 Task: Check the average views per listing of gated community in the last 5 years.
Action: Mouse moved to (1059, 234)
Screenshot: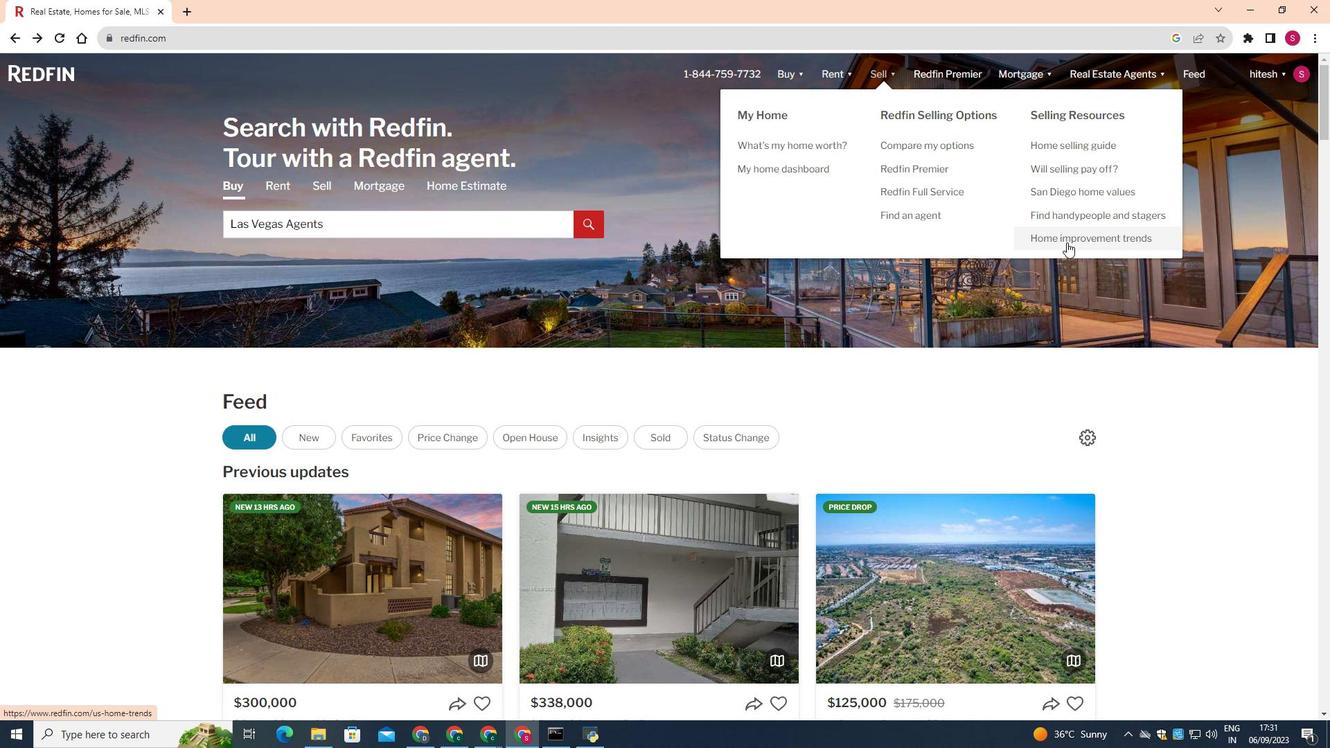 
Action: Mouse pressed left at (1059, 234)
Screenshot: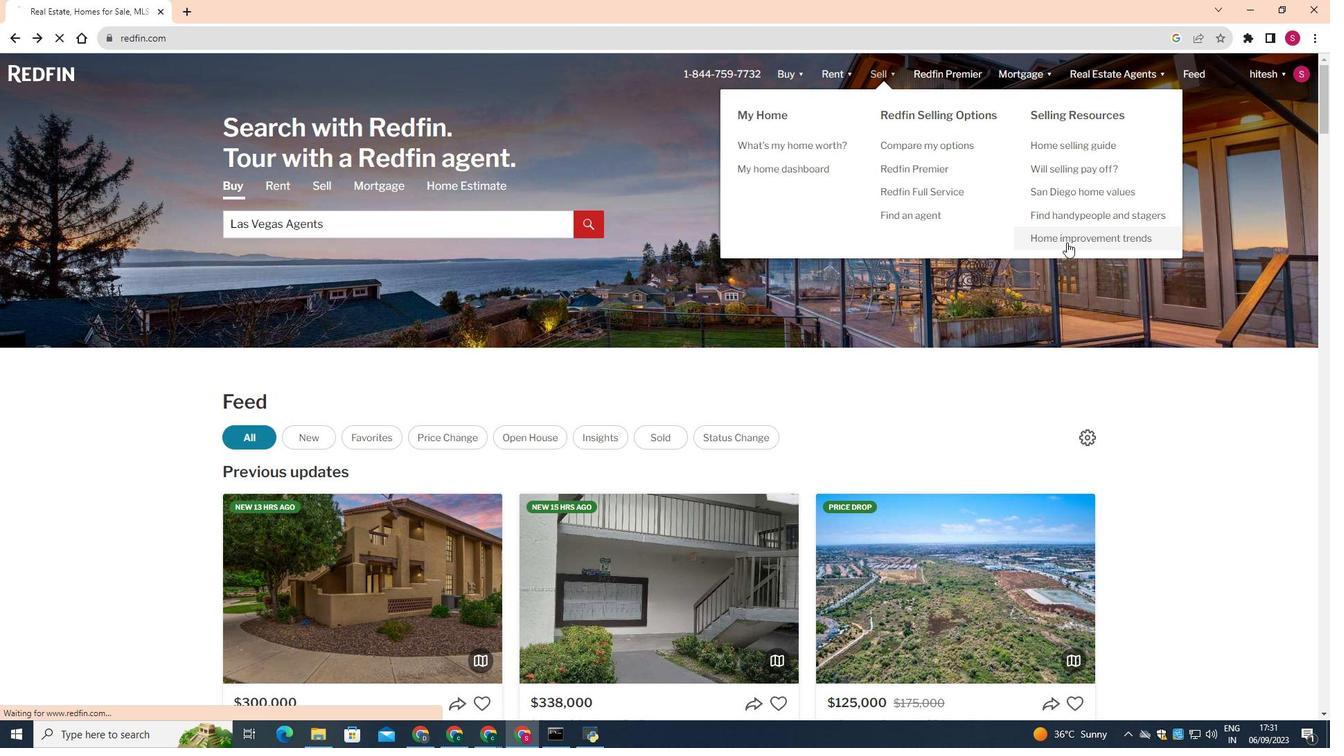 
Action: Mouse moved to (326, 255)
Screenshot: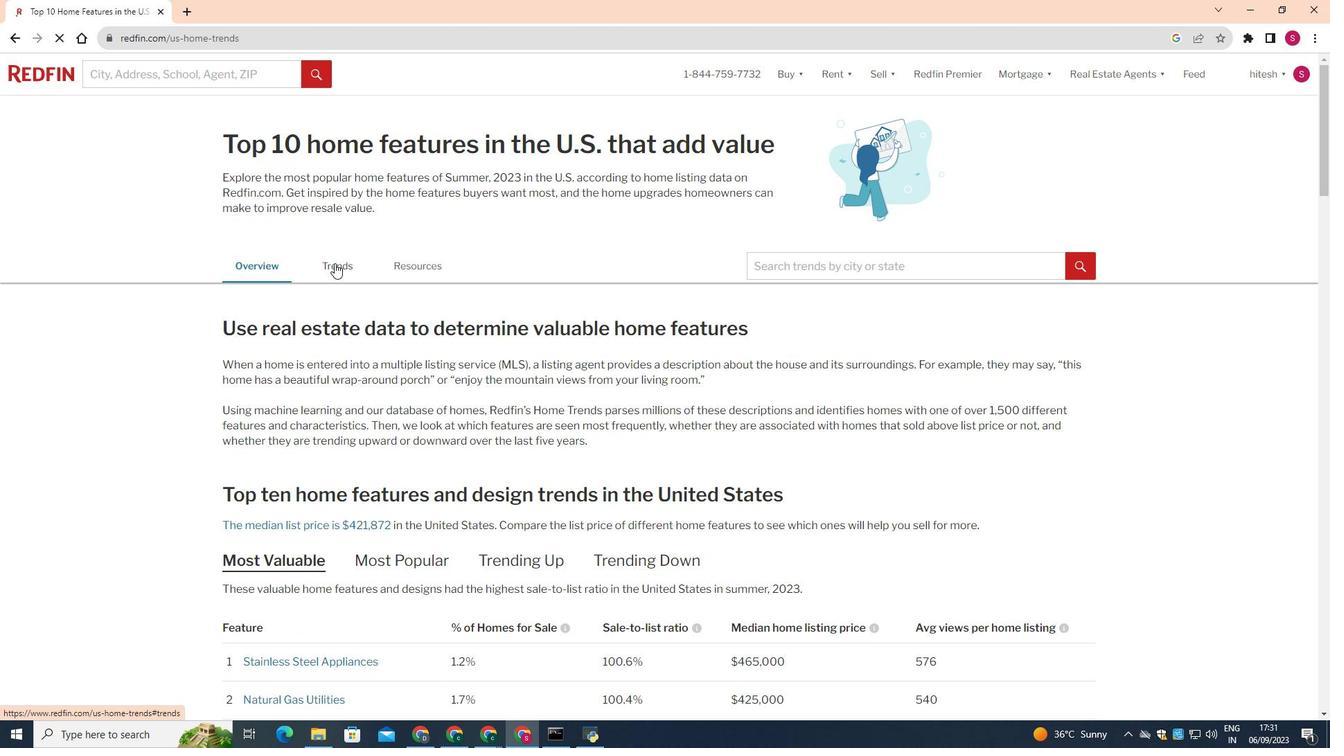 
Action: Mouse pressed left at (326, 255)
Screenshot: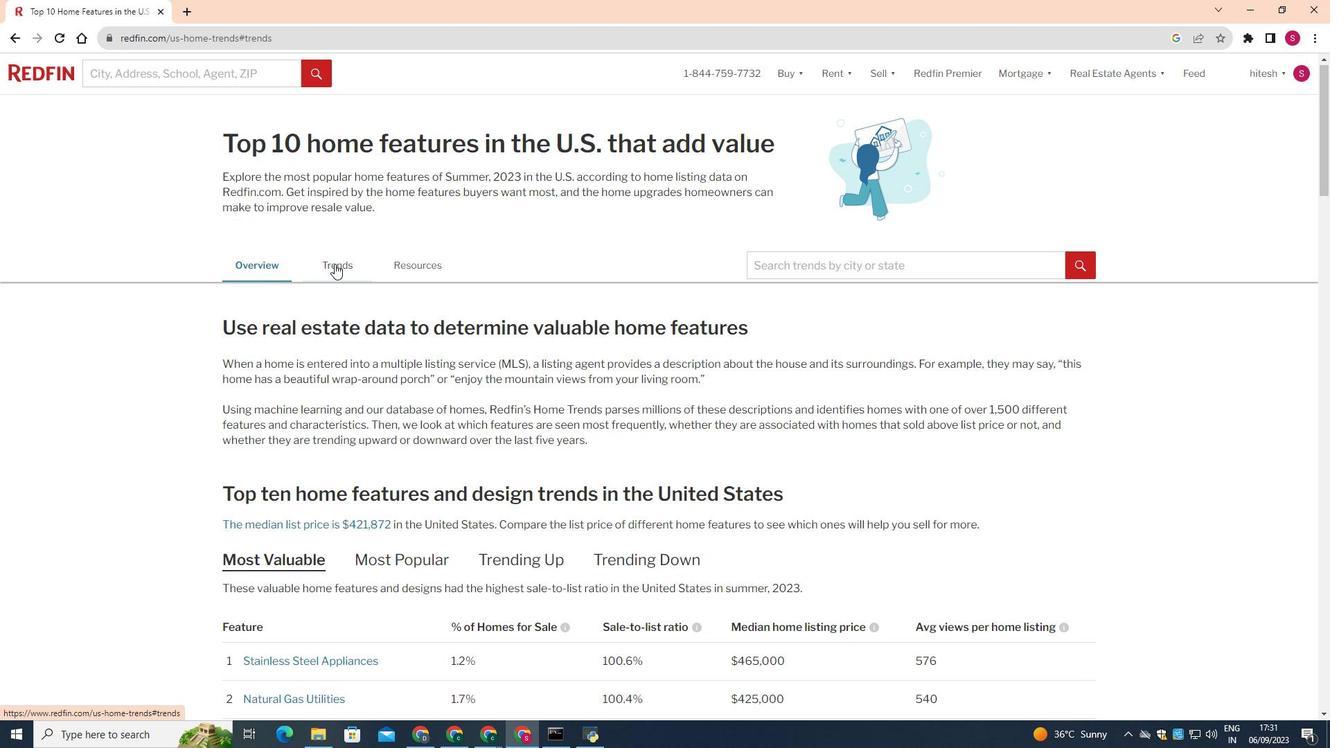 
Action: Mouse moved to (367, 321)
Screenshot: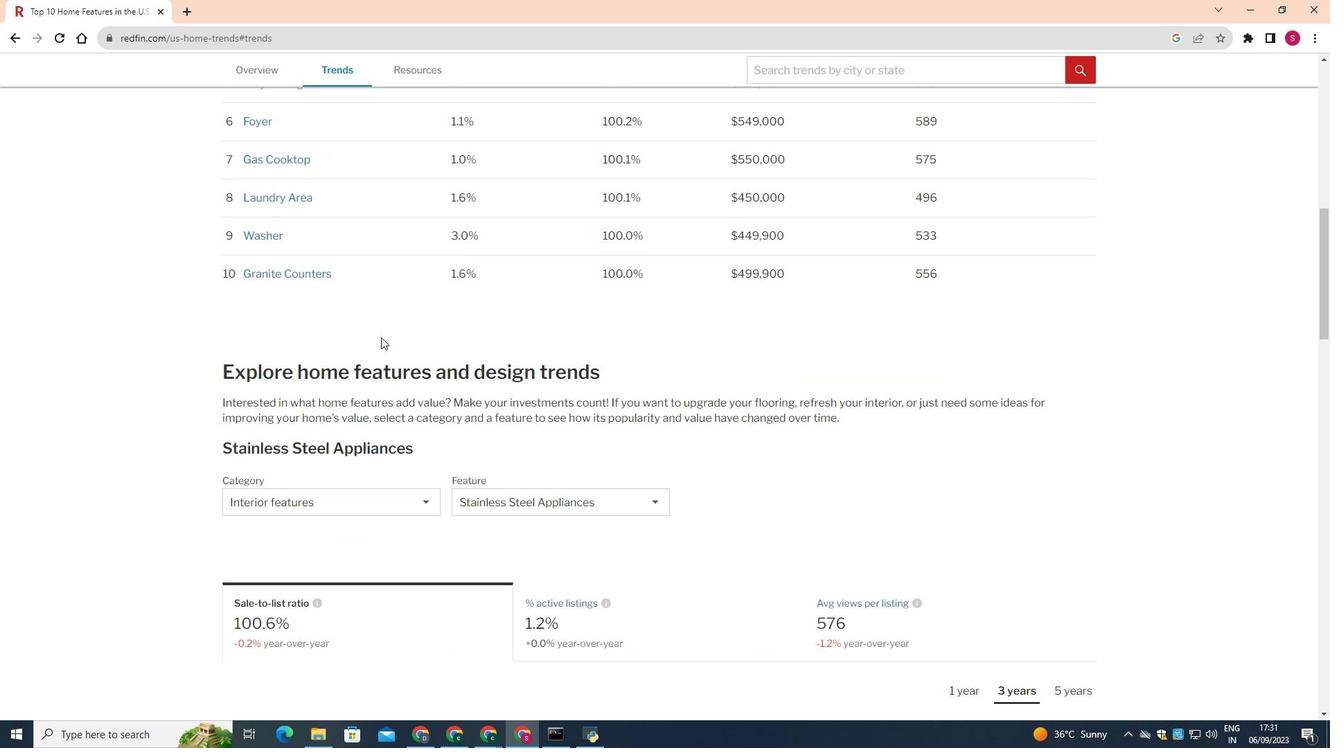 
Action: Mouse scrolled (367, 320) with delta (0, 0)
Screenshot: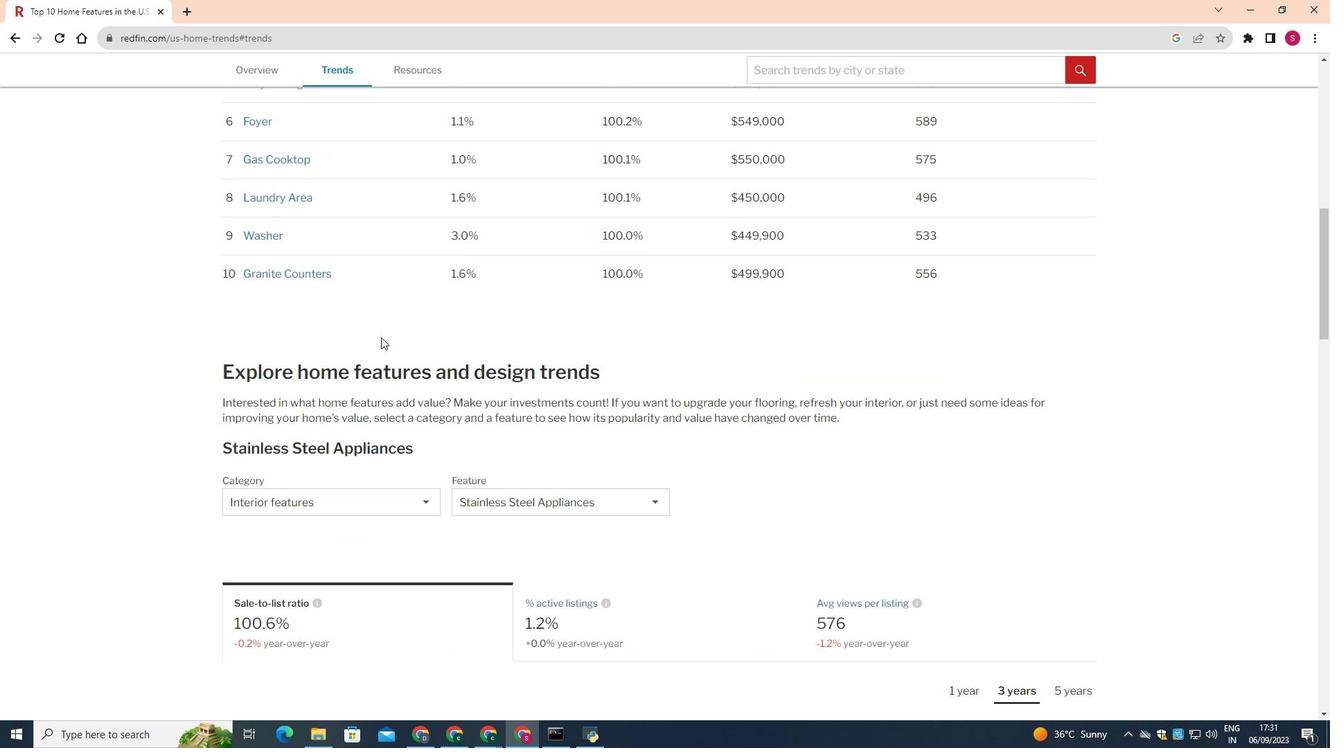 
Action: Mouse moved to (369, 329)
Screenshot: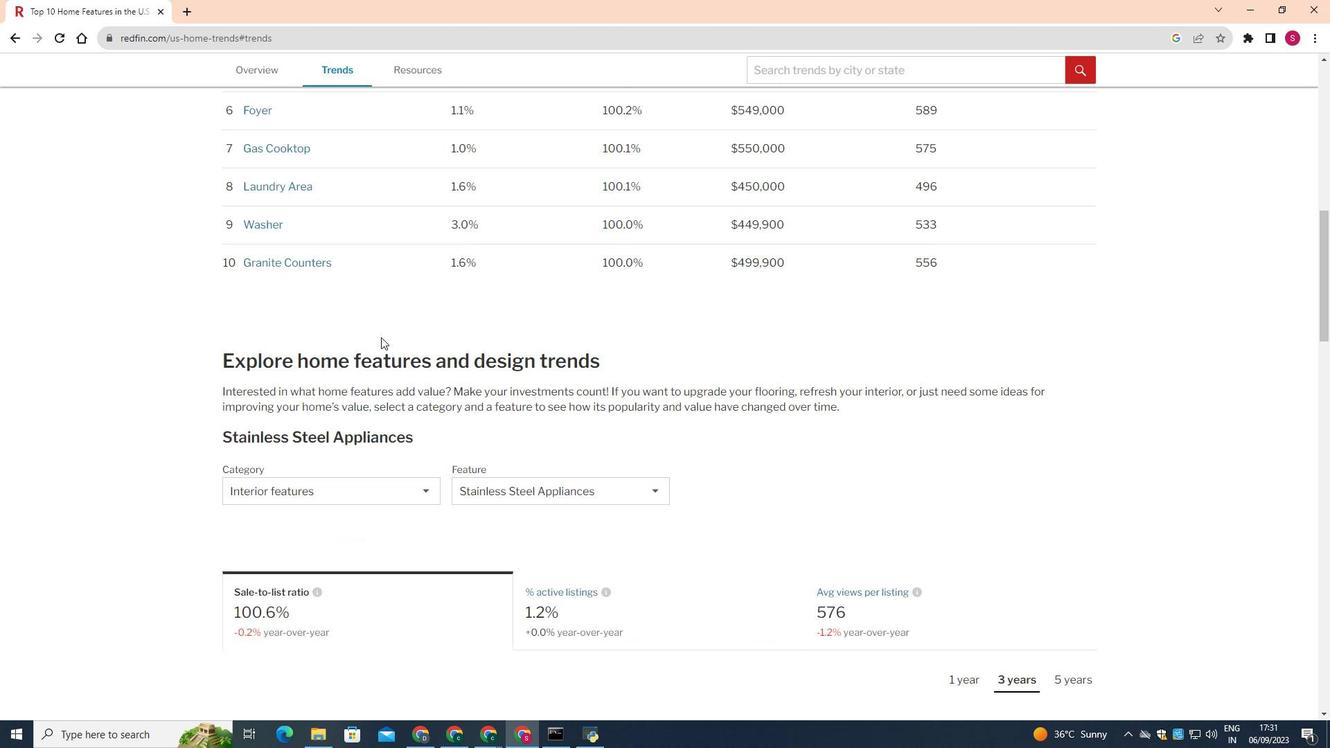 
Action: Mouse scrolled (369, 329) with delta (0, 0)
Screenshot: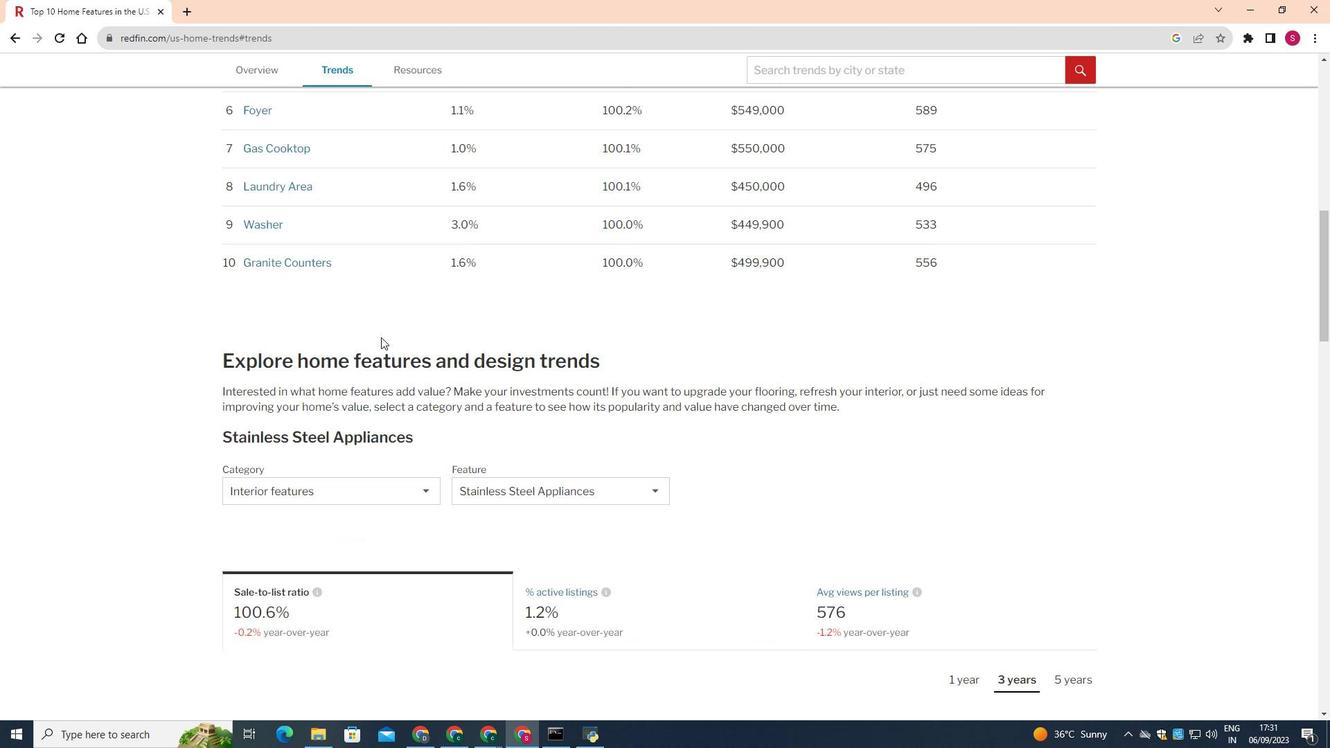 
Action: Mouse scrolled (369, 329) with delta (0, 0)
Screenshot: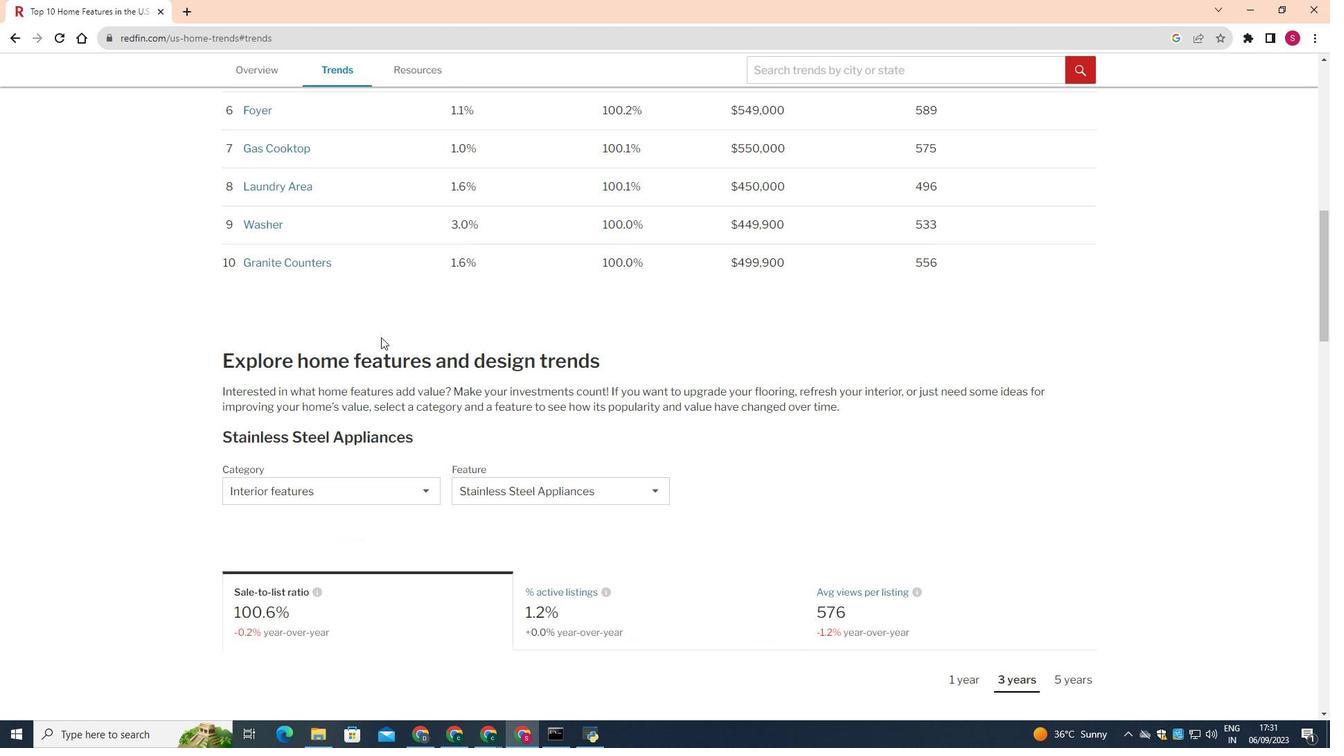 
Action: Mouse scrolled (369, 329) with delta (0, 0)
Screenshot: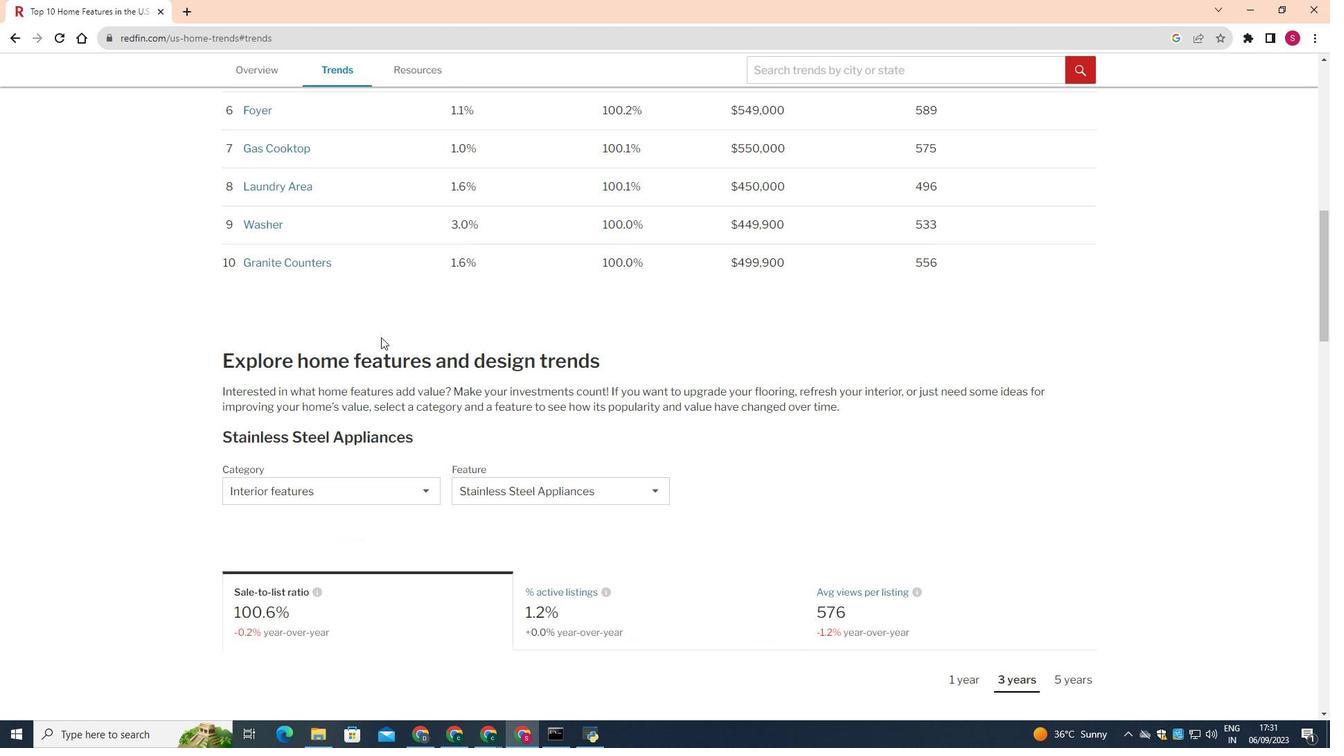 
Action: Mouse scrolled (369, 329) with delta (0, 0)
Screenshot: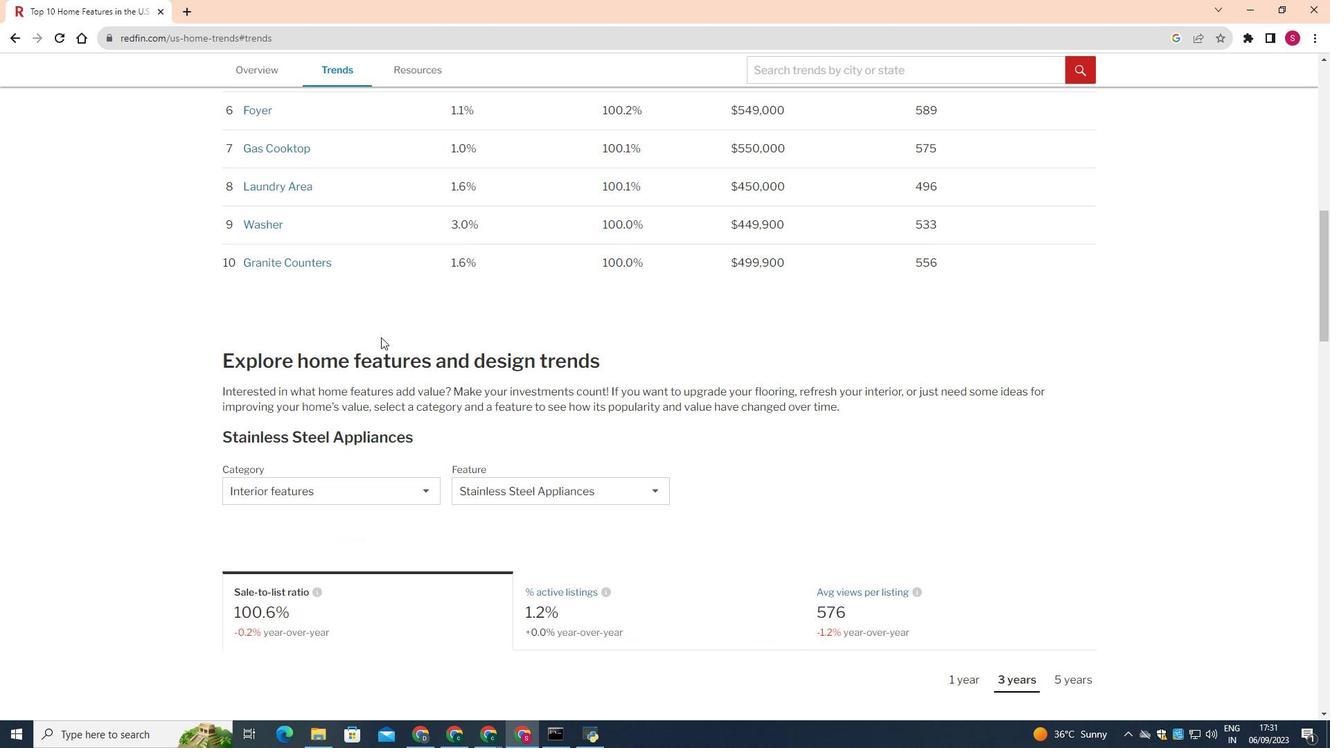 
Action: Mouse moved to (319, 480)
Screenshot: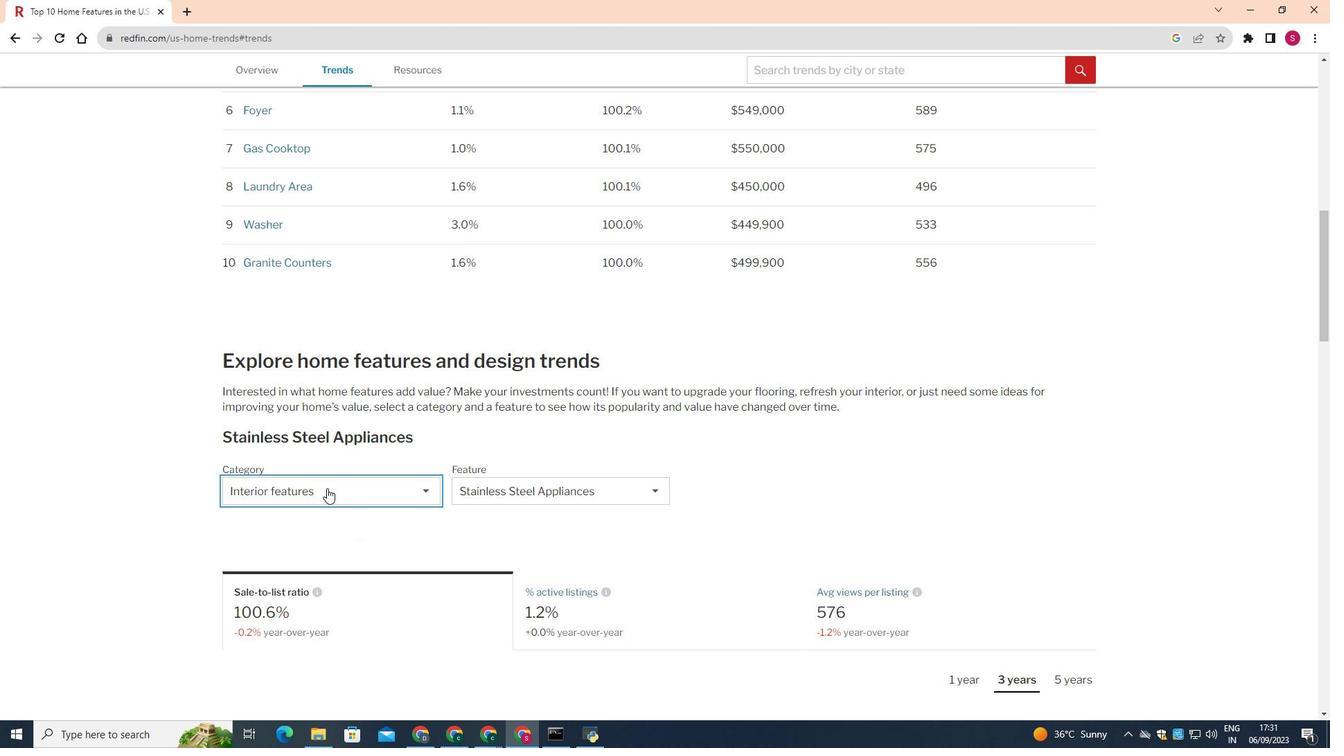 
Action: Mouse pressed left at (319, 480)
Screenshot: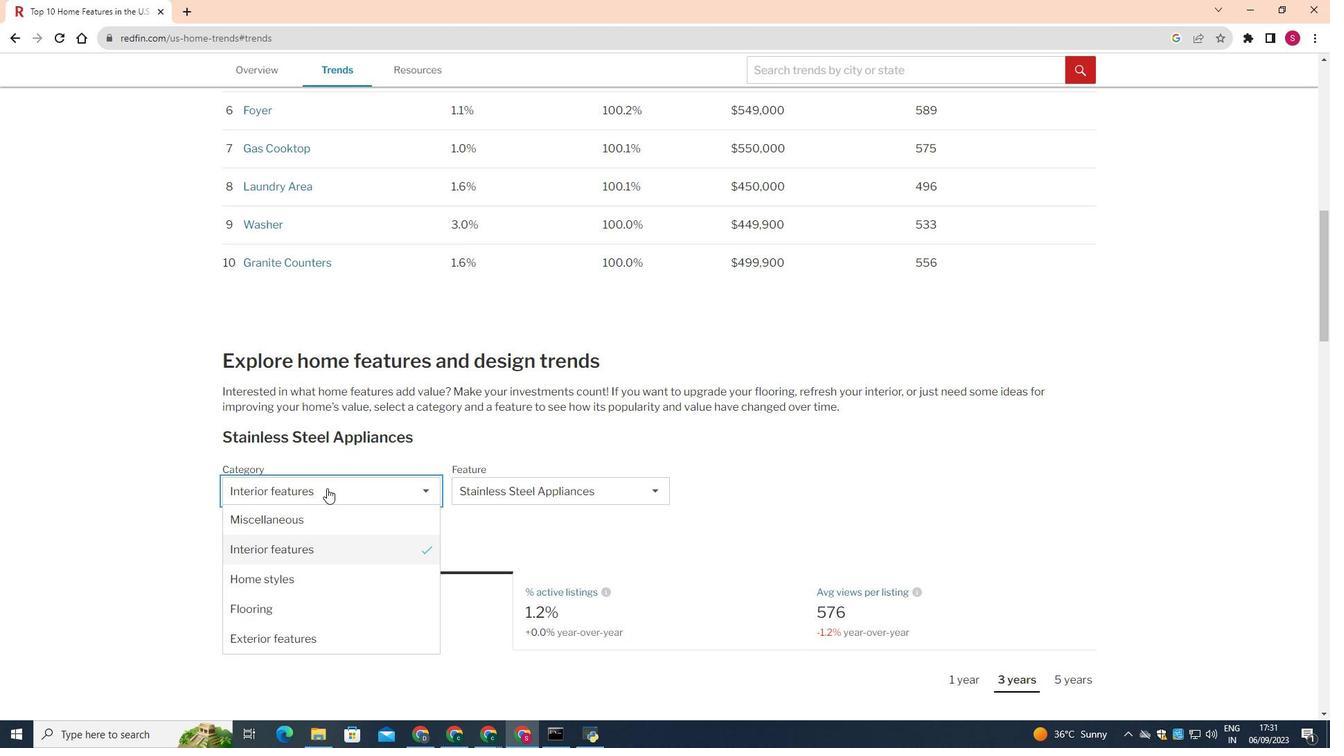 
Action: Mouse moved to (277, 512)
Screenshot: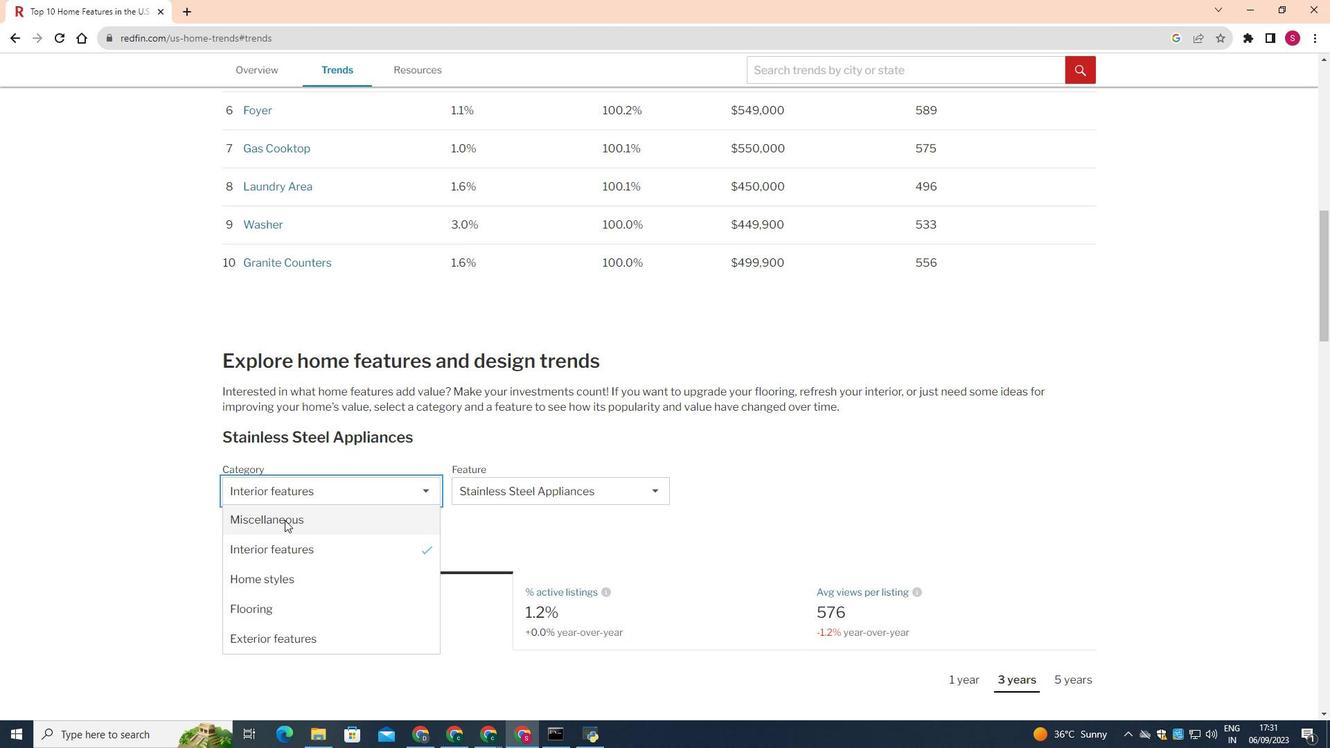 
Action: Mouse pressed left at (277, 512)
Screenshot: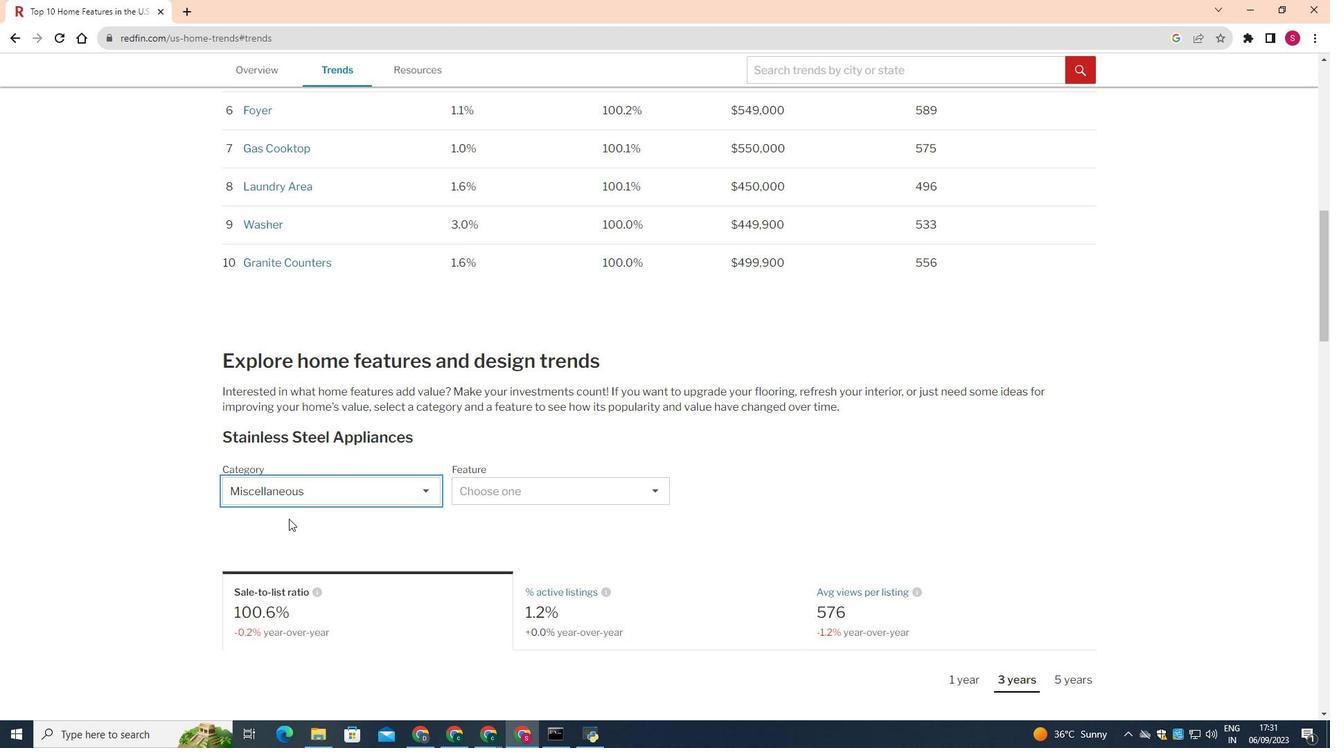 
Action: Mouse moved to (489, 489)
Screenshot: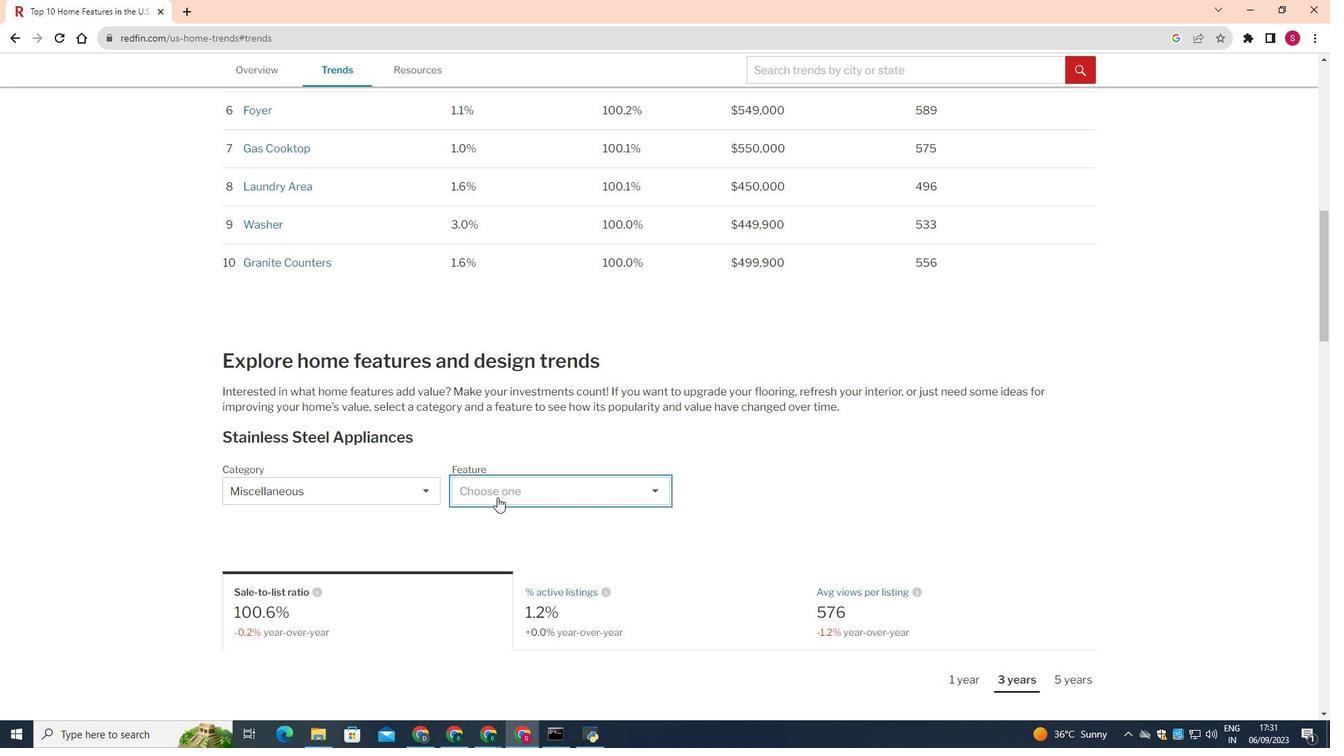 
Action: Mouse pressed left at (489, 489)
Screenshot: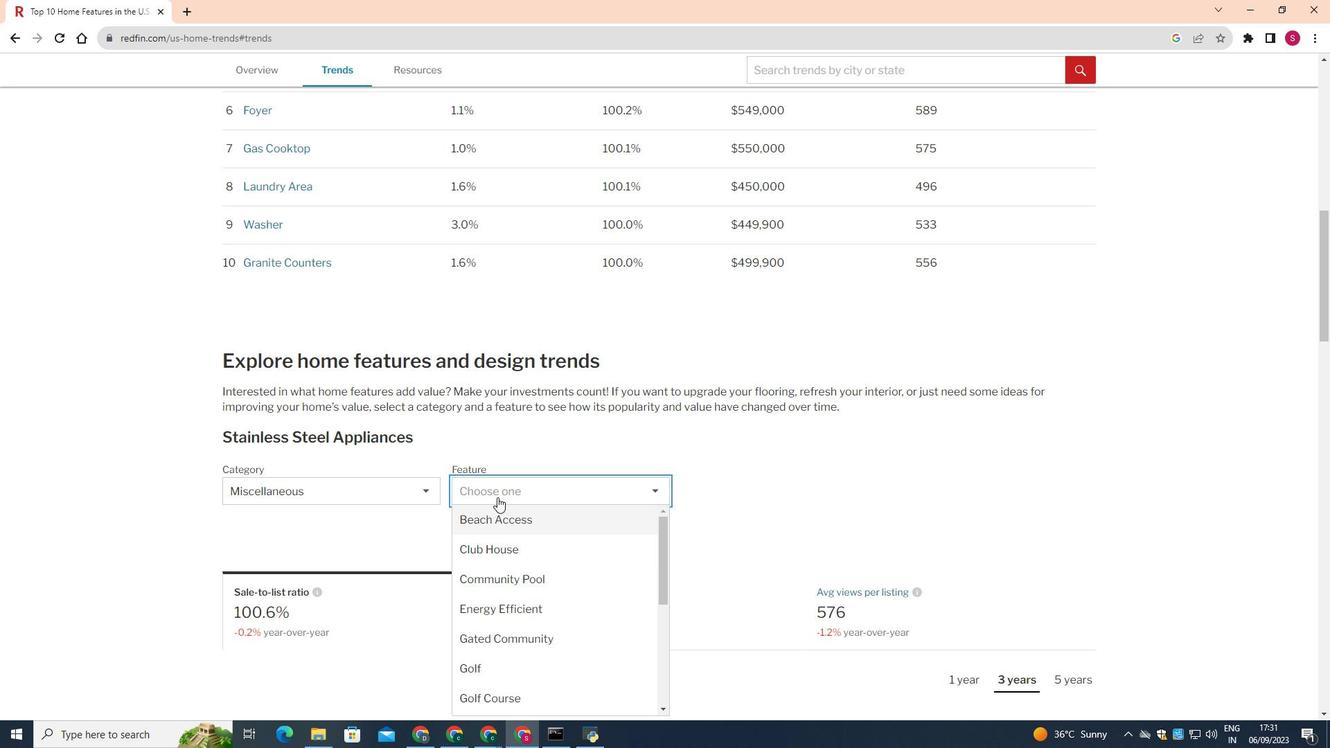 
Action: Mouse moved to (514, 633)
Screenshot: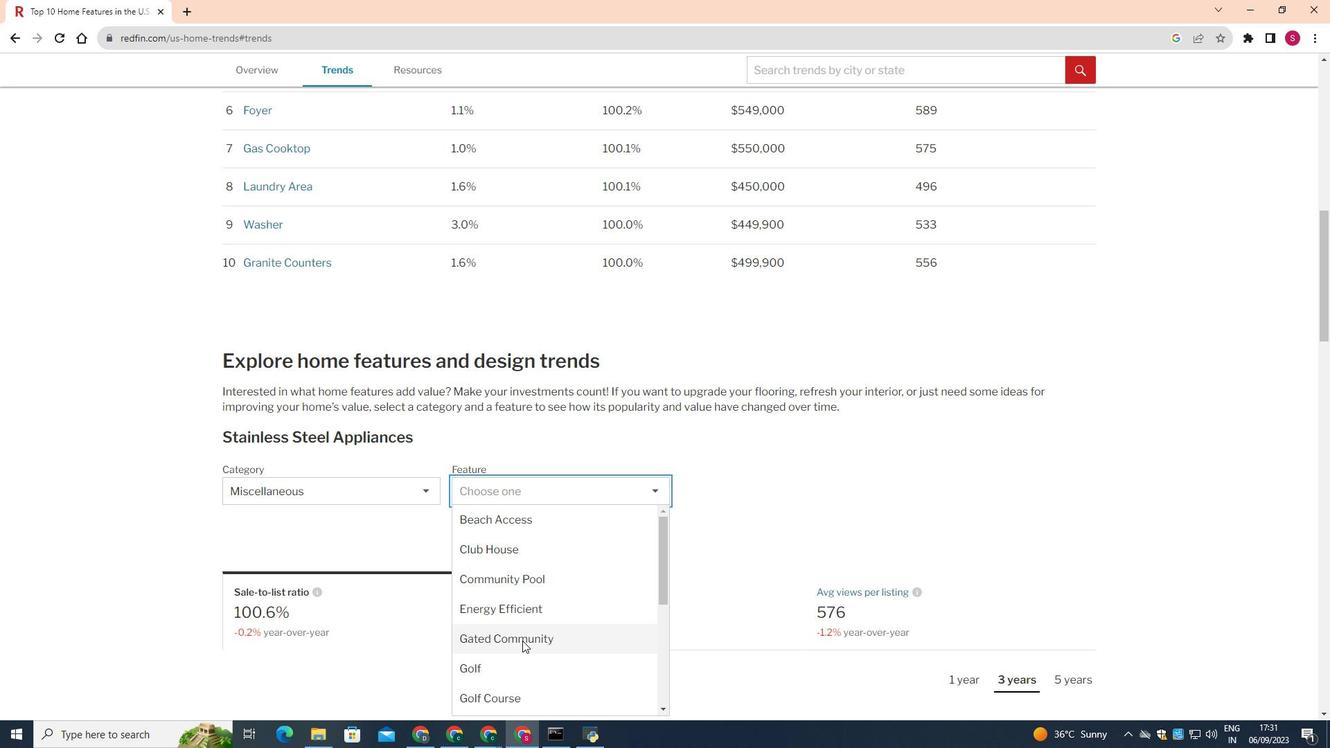 
Action: Mouse pressed left at (514, 633)
Screenshot: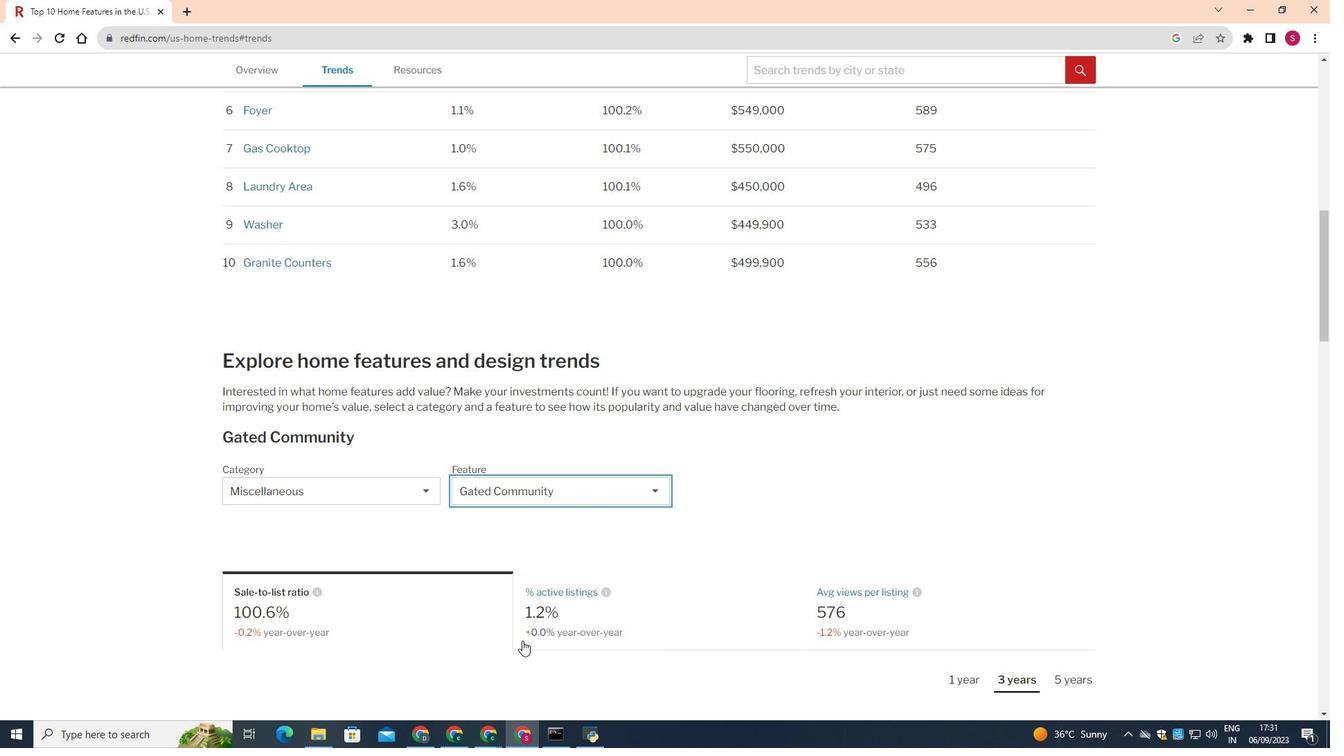 
Action: Mouse moved to (536, 582)
Screenshot: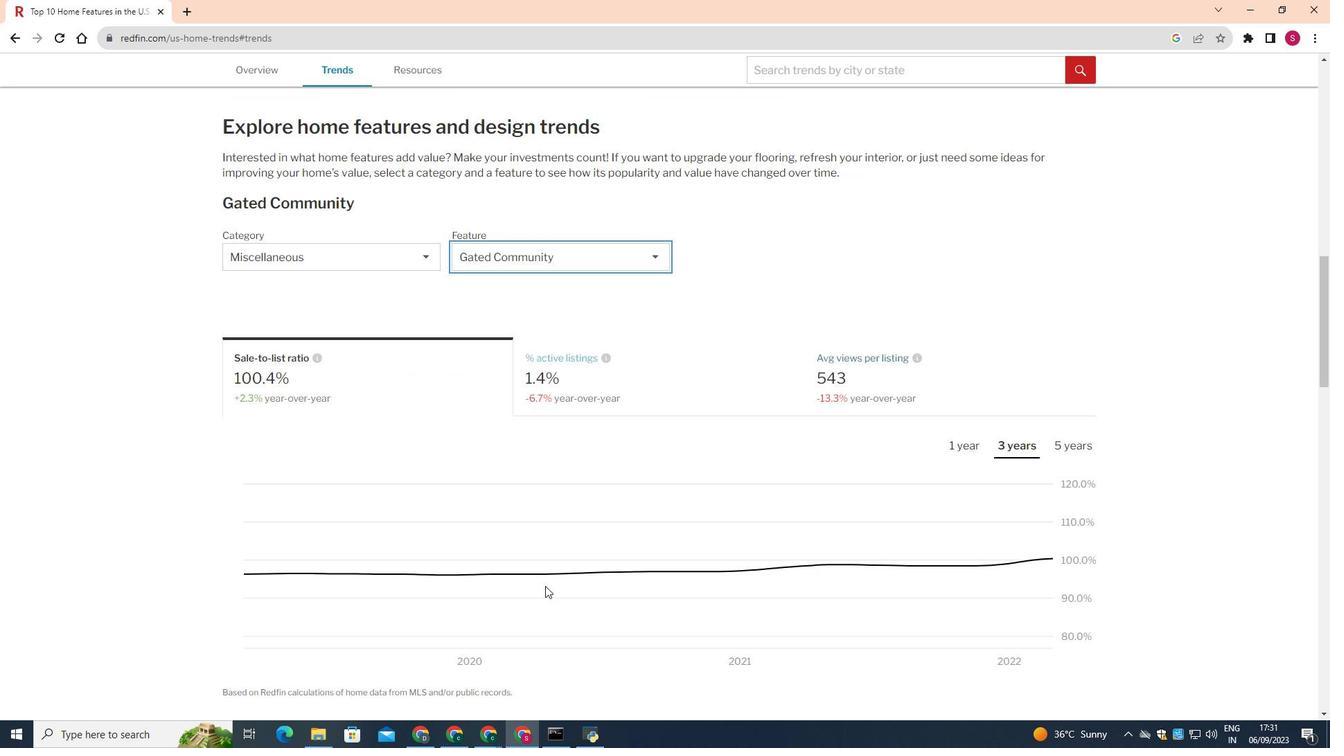 
Action: Mouse scrolled (536, 581) with delta (0, 0)
Screenshot: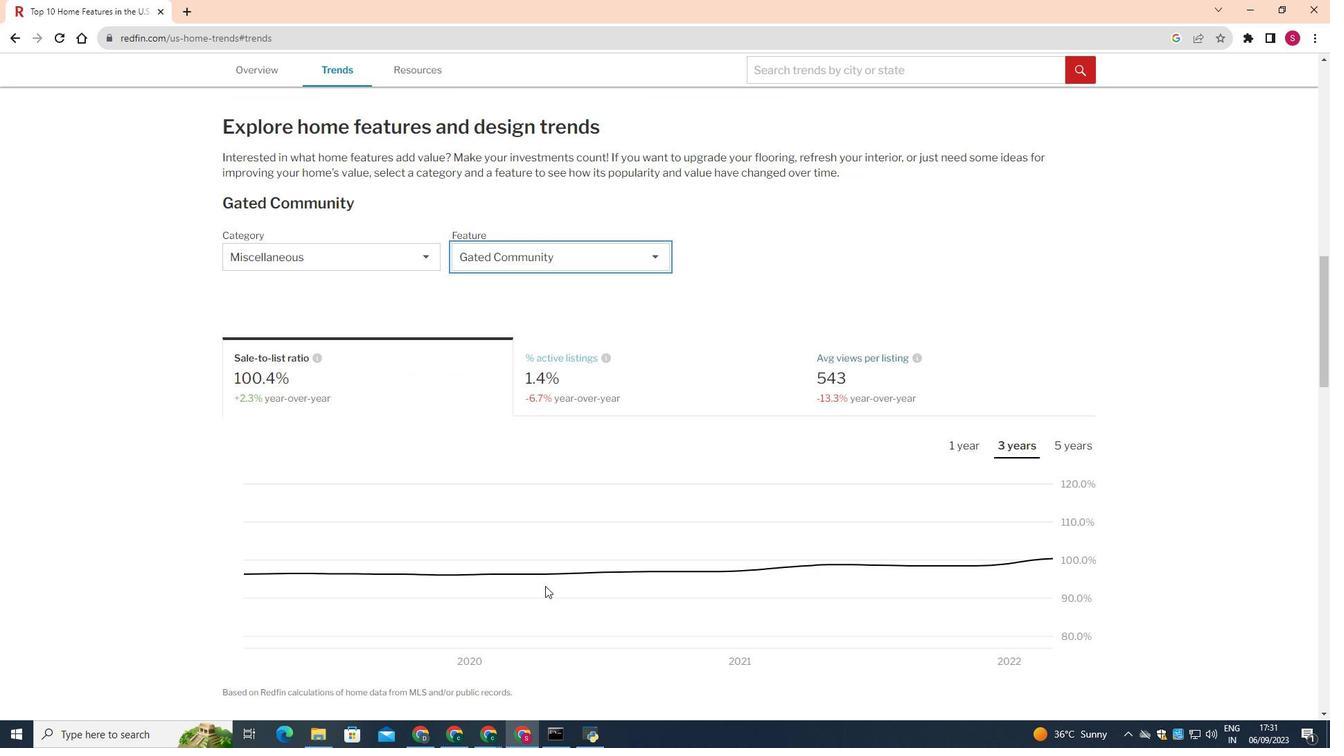 
Action: Mouse scrolled (536, 581) with delta (0, 0)
Screenshot: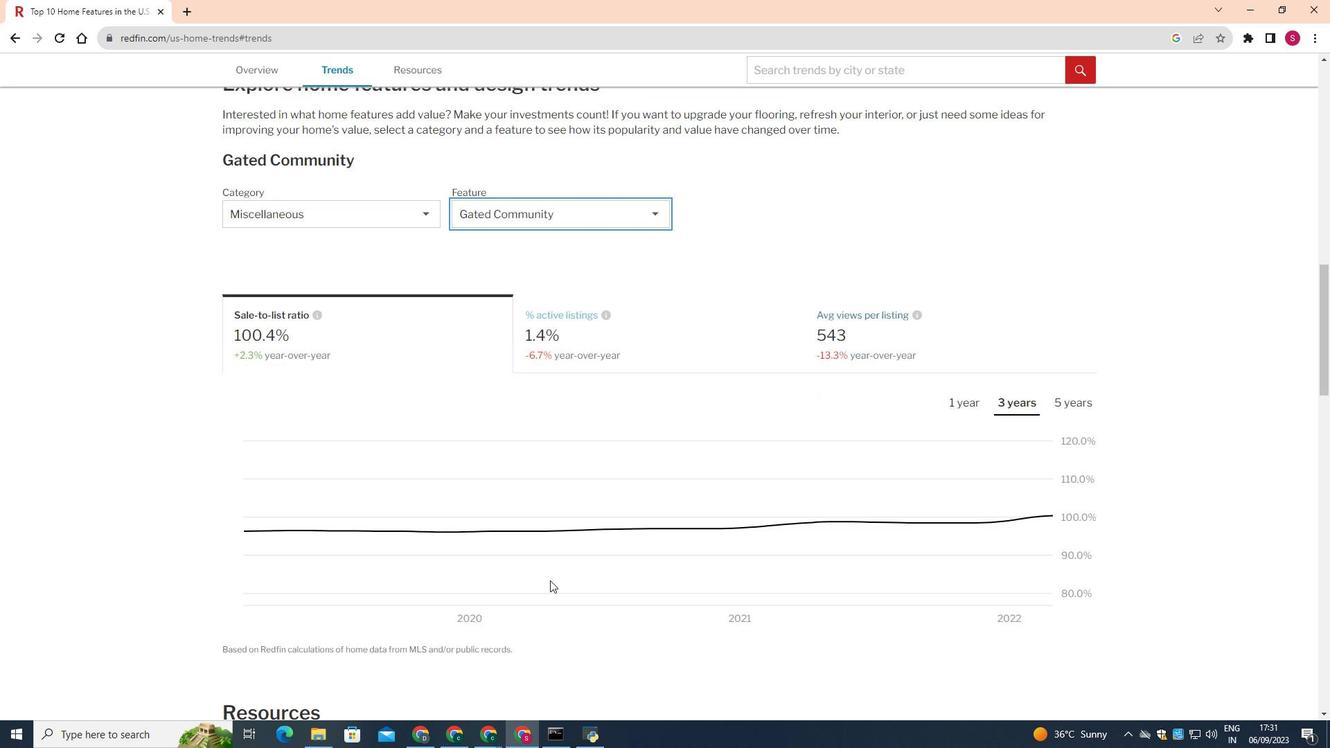 
Action: Mouse scrolled (536, 581) with delta (0, 0)
Screenshot: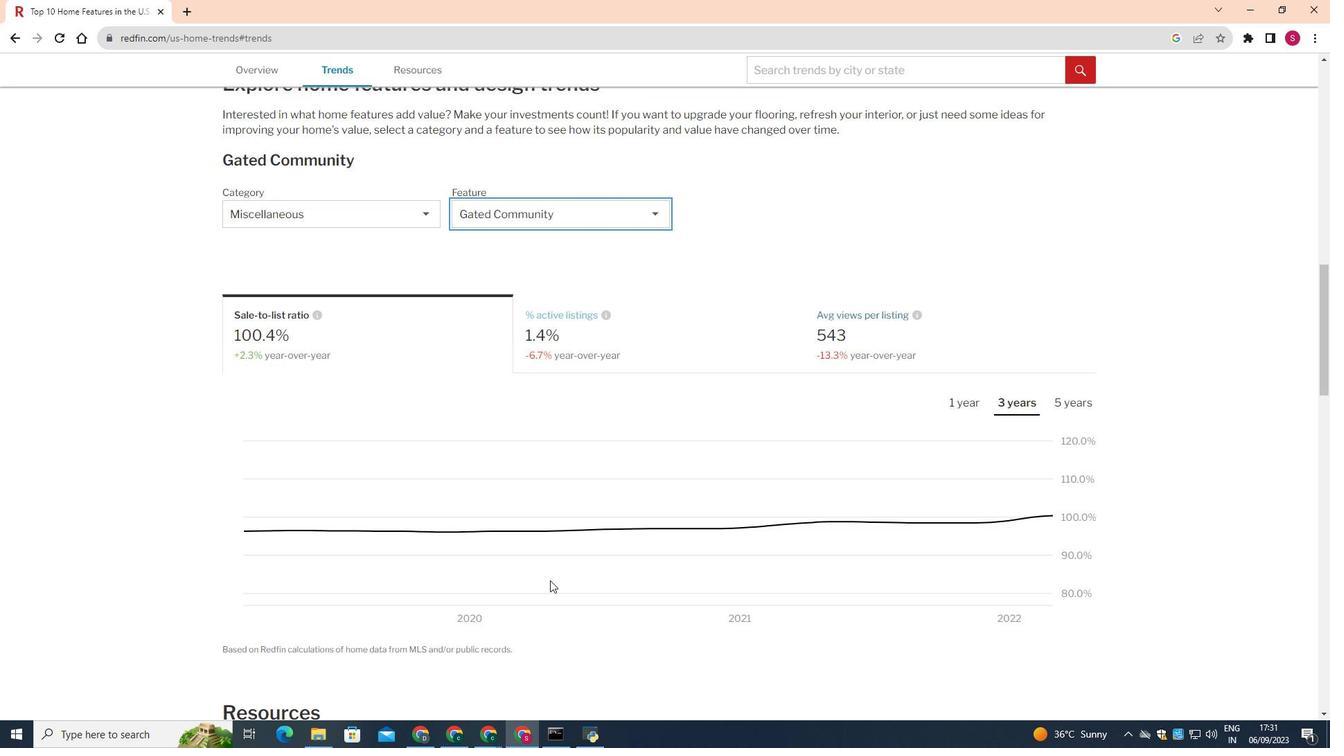 
Action: Mouse scrolled (536, 581) with delta (0, 0)
Screenshot: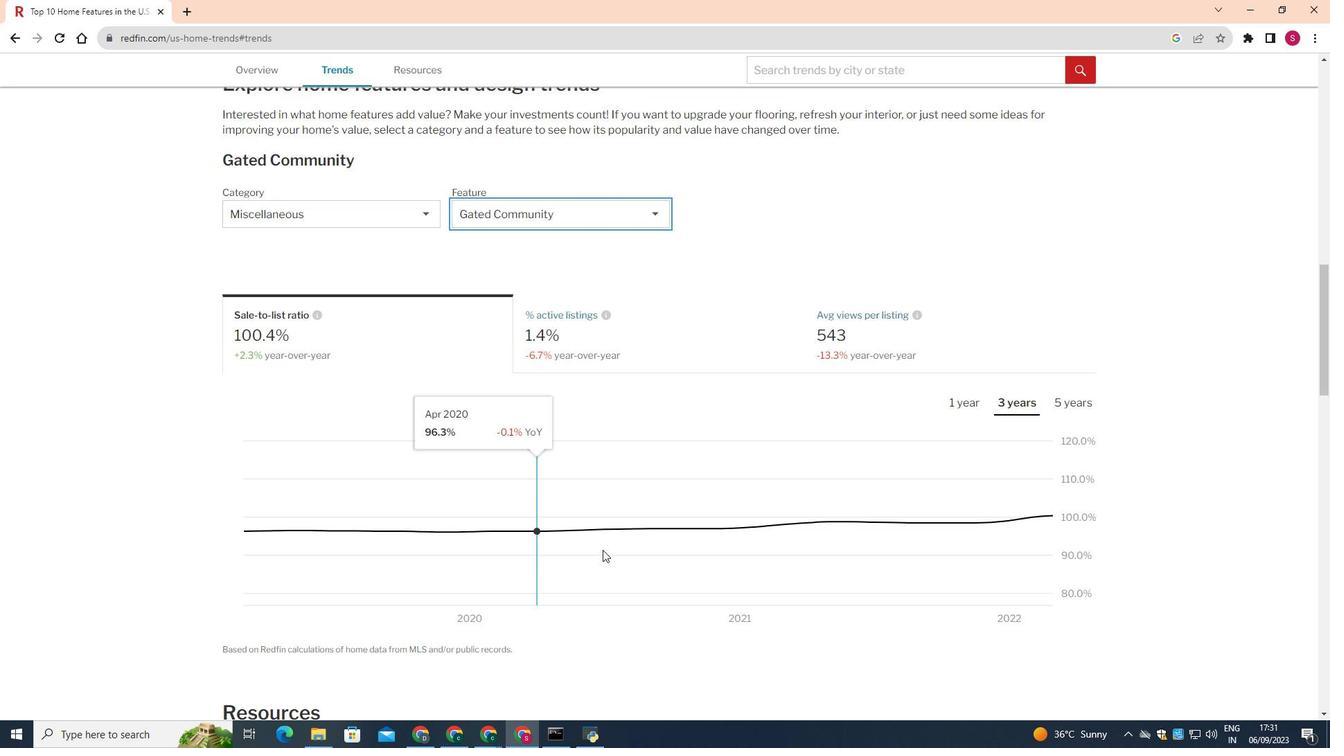 
Action: Mouse moved to (902, 328)
Screenshot: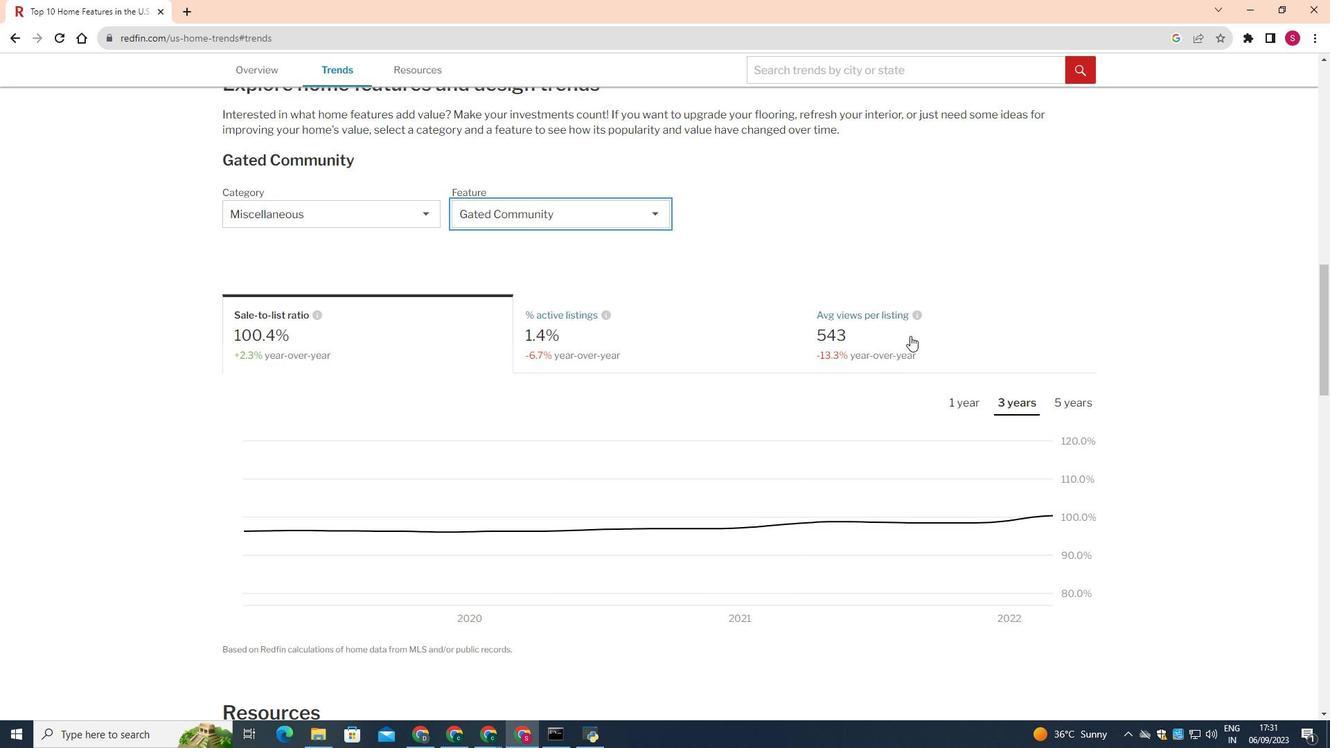 
Action: Mouse pressed left at (902, 328)
Screenshot: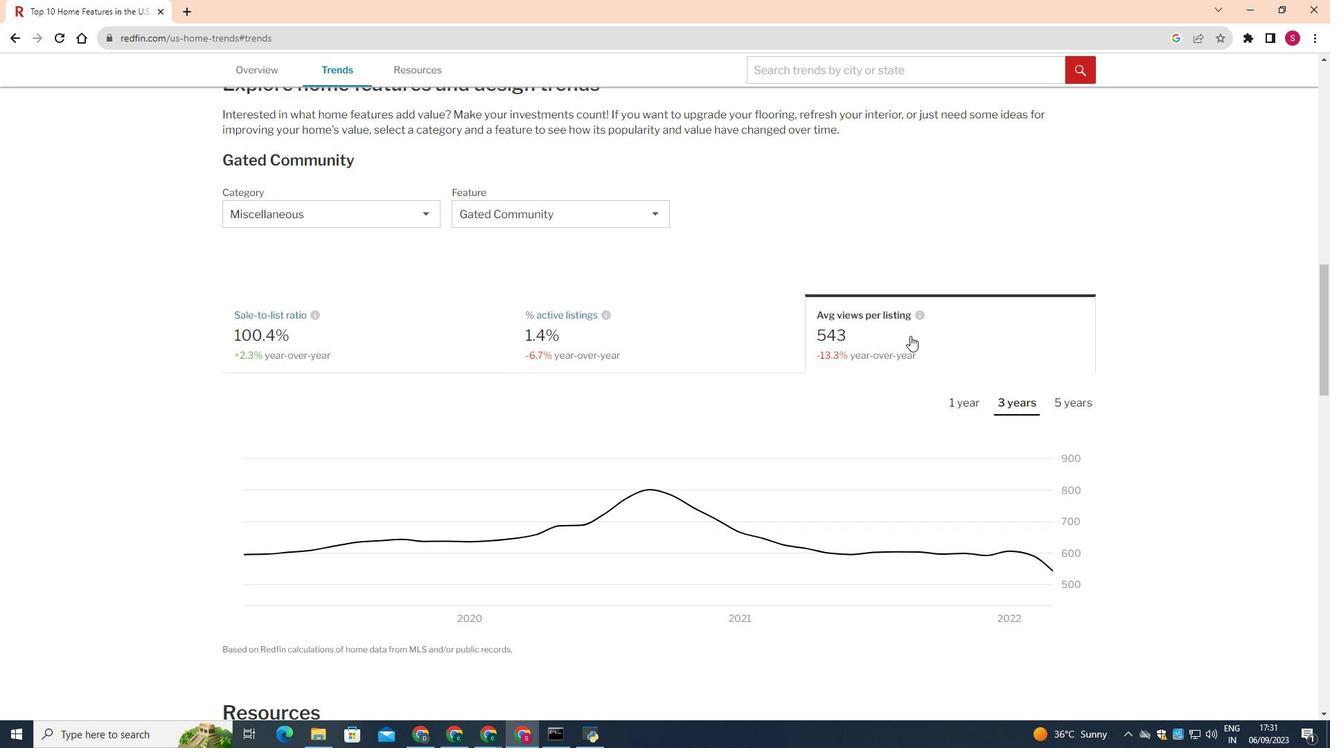 
Action: Mouse moved to (1058, 397)
Screenshot: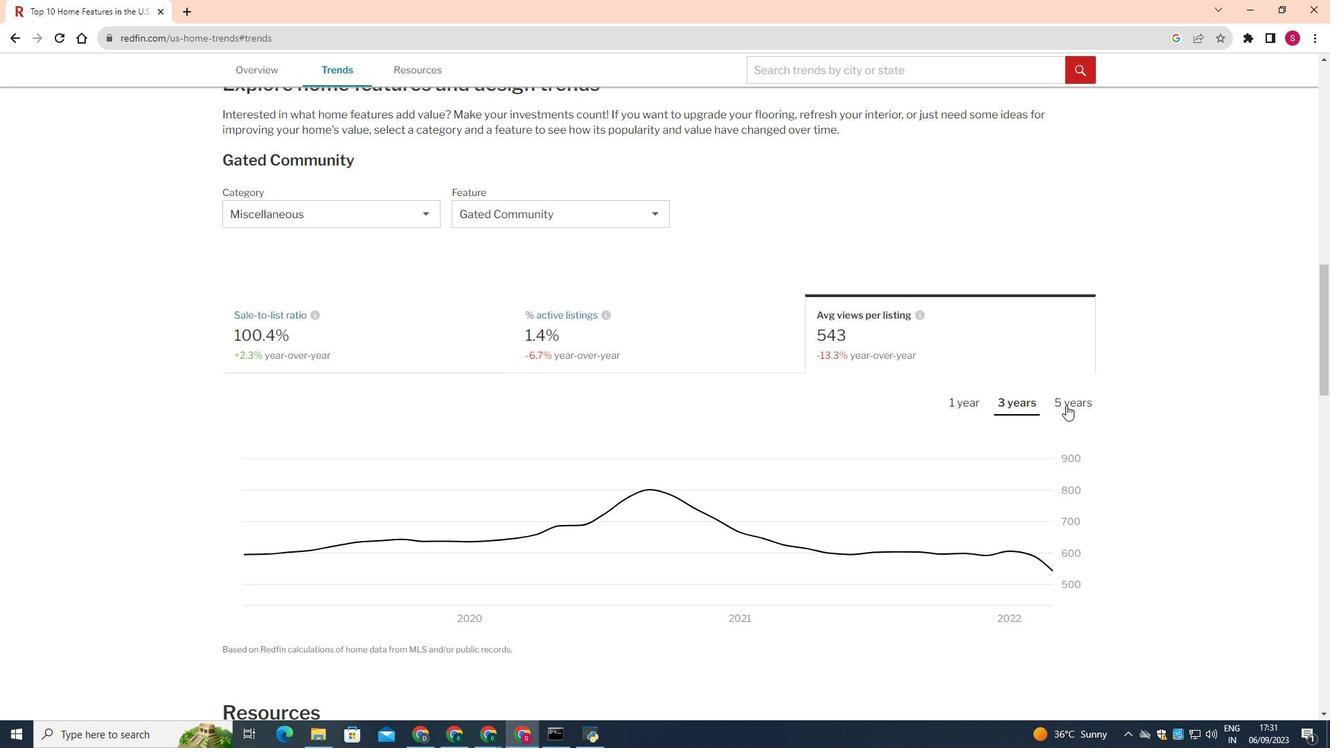 
Action: Mouse pressed left at (1058, 397)
Screenshot: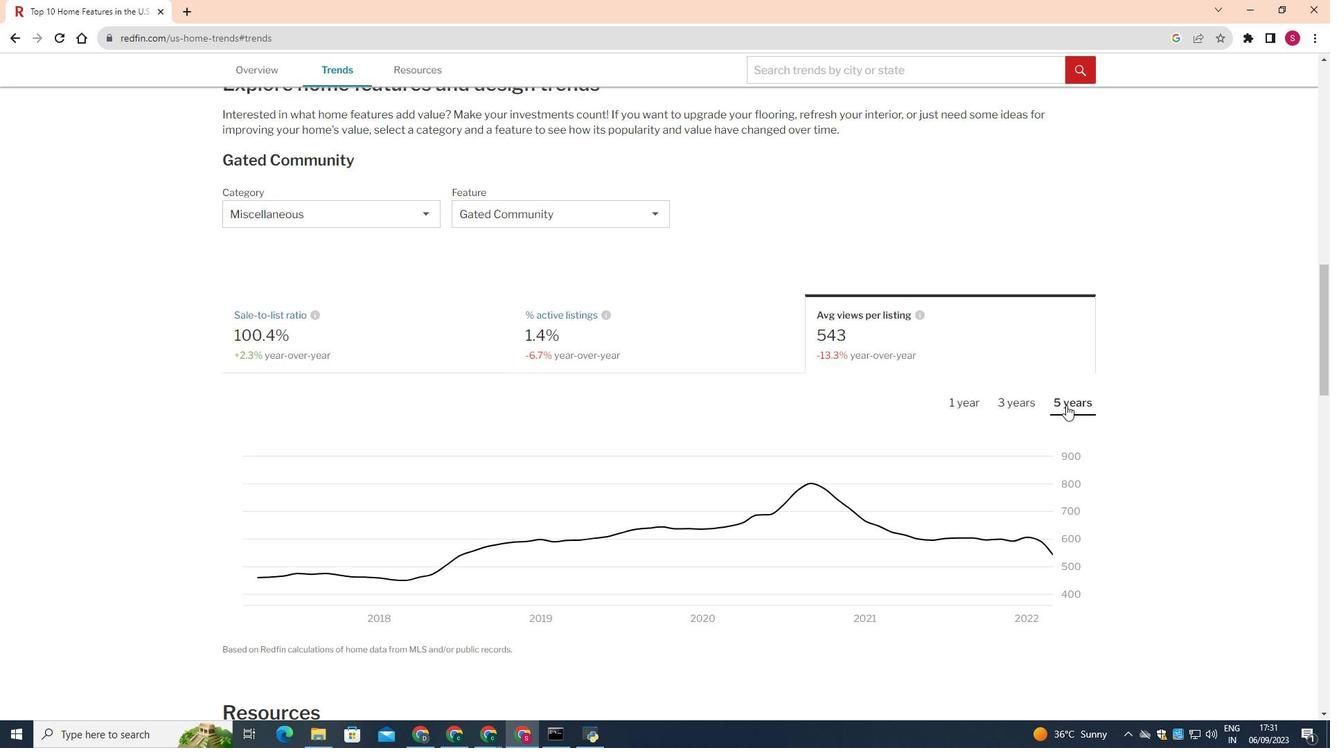 
Action: Mouse moved to (717, 345)
Screenshot: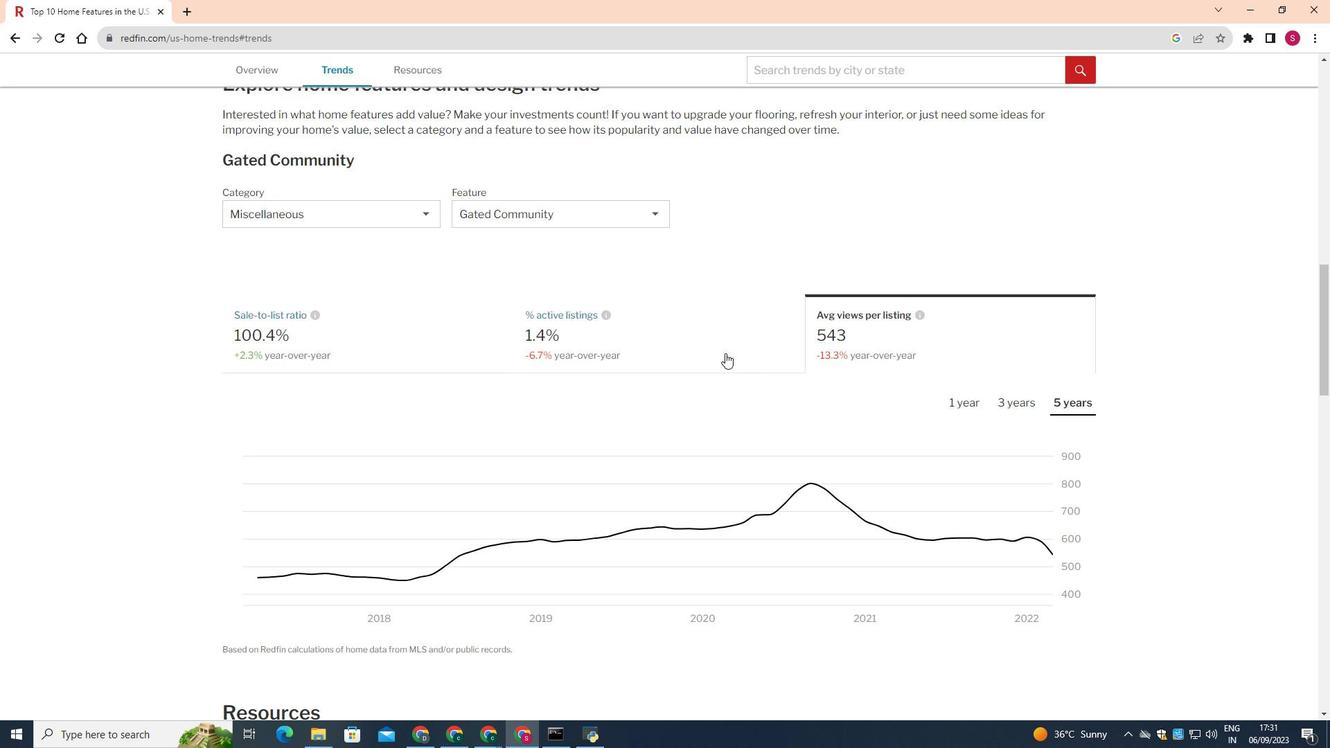 
